 Task: Set the Email Id to "softage.1@softage.net" under new customer in creating a New Invoice.
Action: Mouse moved to (150, 18)
Screenshot: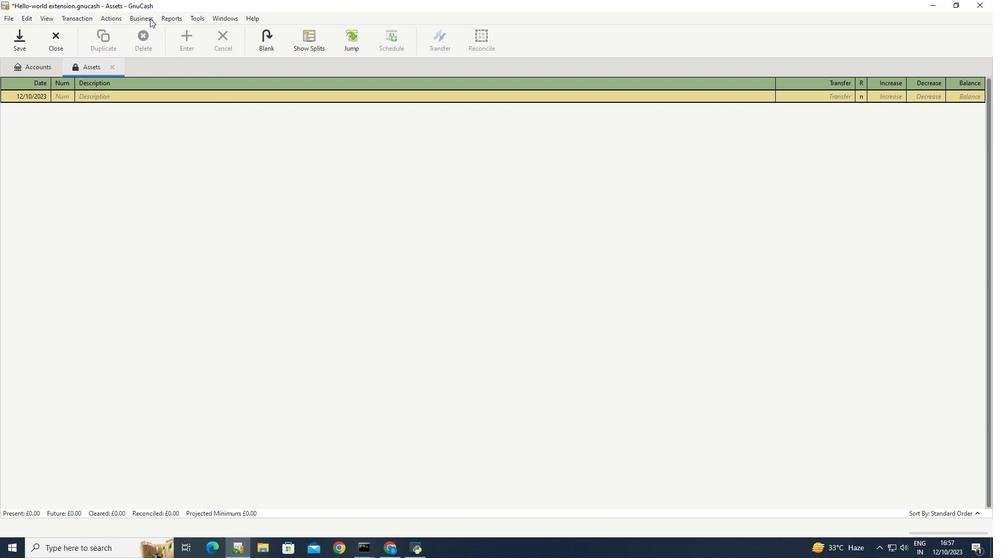 
Action: Mouse pressed left at (150, 18)
Screenshot: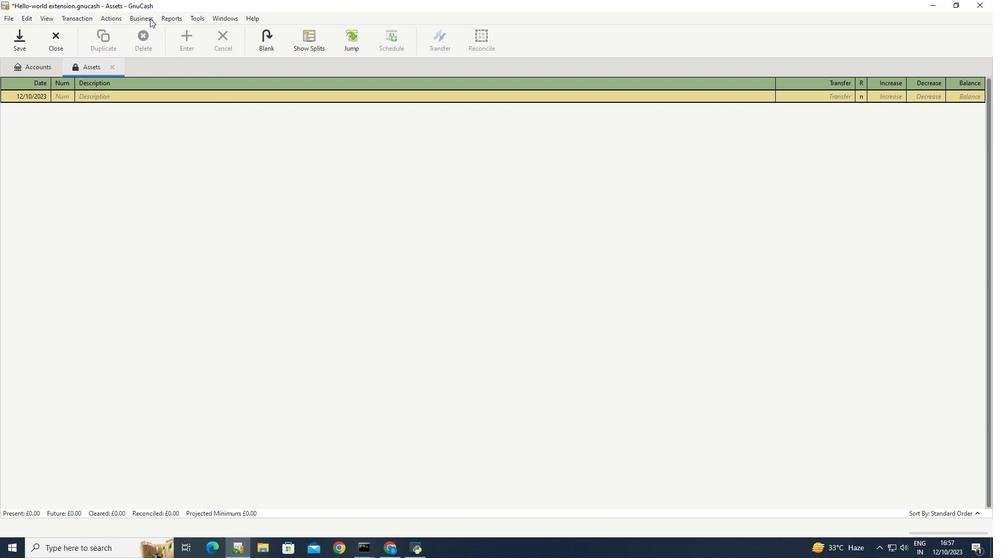 
Action: Mouse moved to (263, 70)
Screenshot: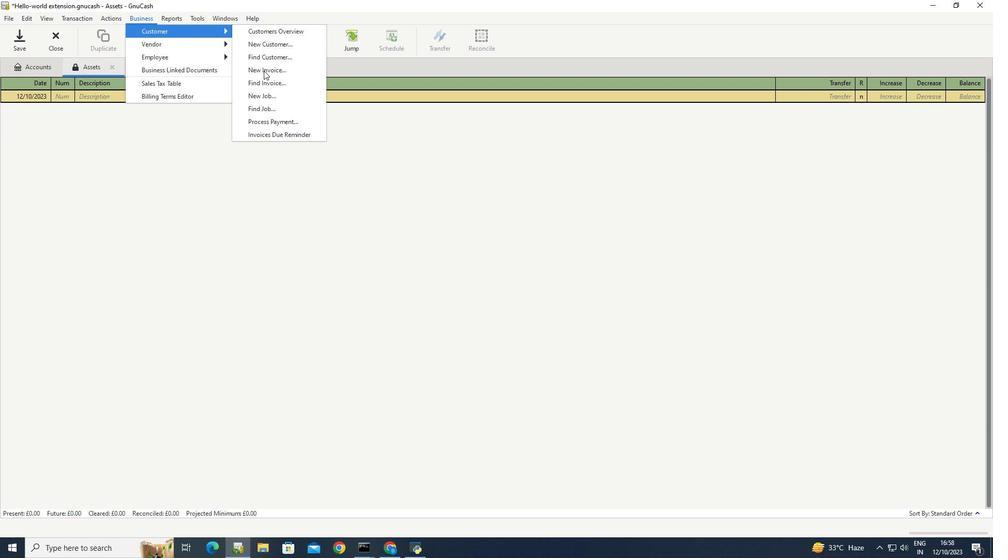 
Action: Mouse pressed left at (263, 70)
Screenshot: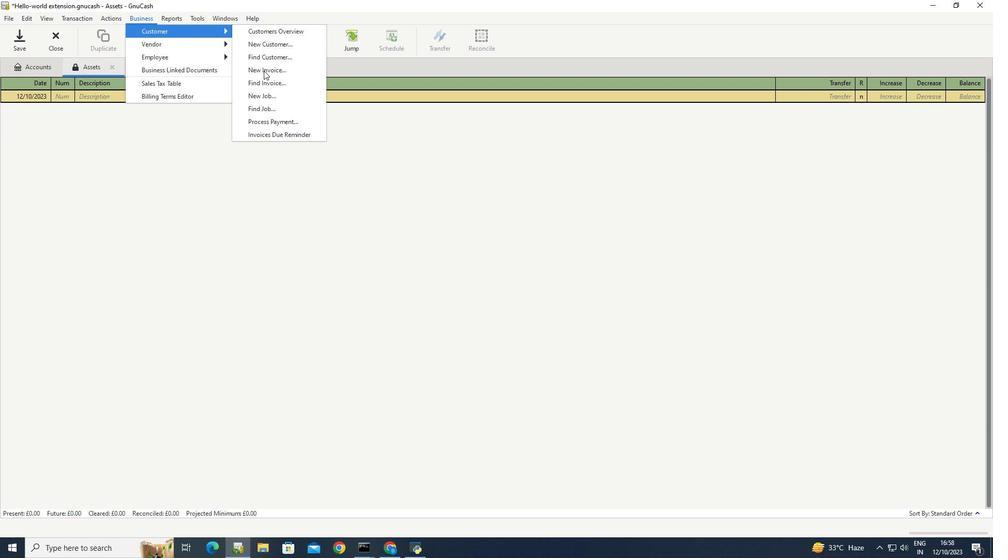 
Action: Mouse moved to (559, 275)
Screenshot: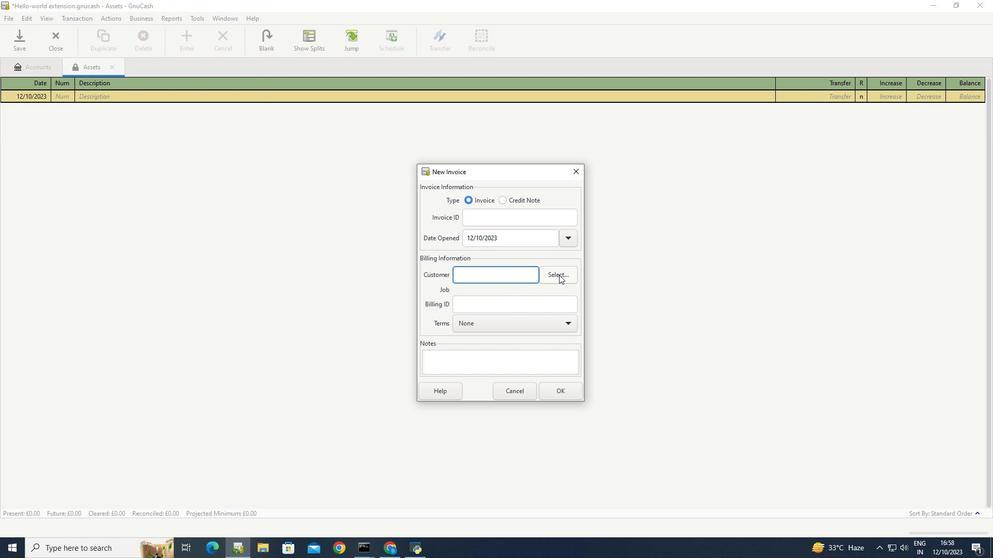 
Action: Mouse pressed left at (559, 275)
Screenshot: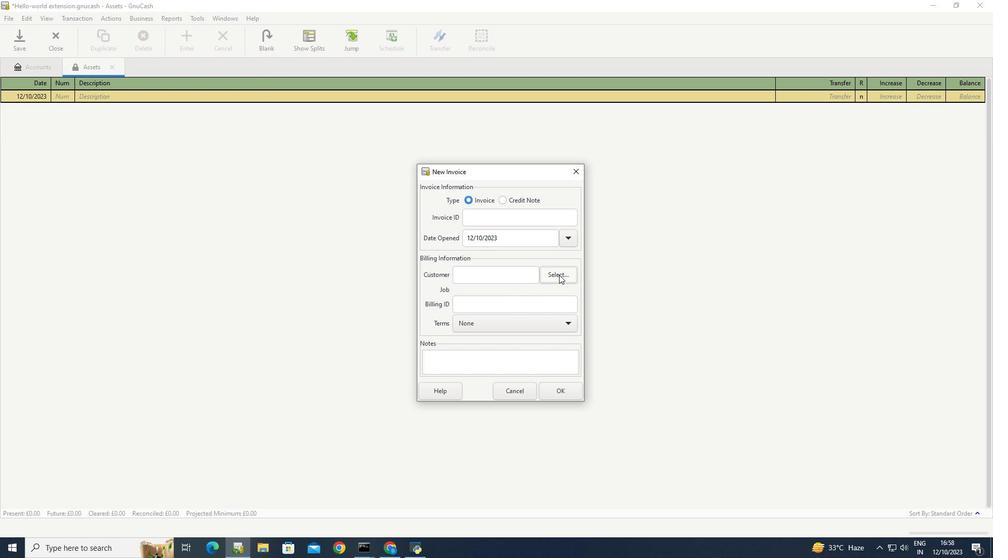 
Action: Mouse moved to (516, 349)
Screenshot: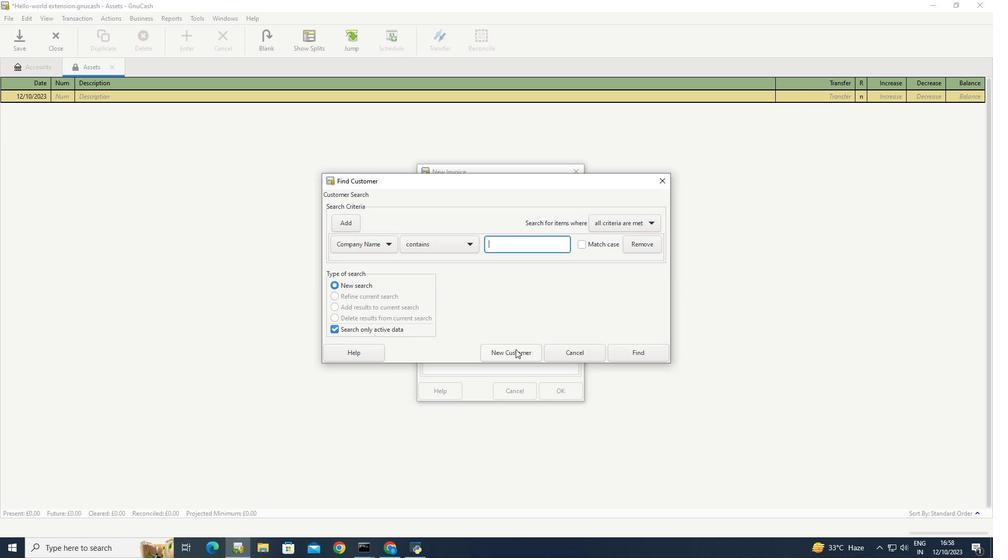 
Action: Mouse pressed left at (516, 349)
Screenshot: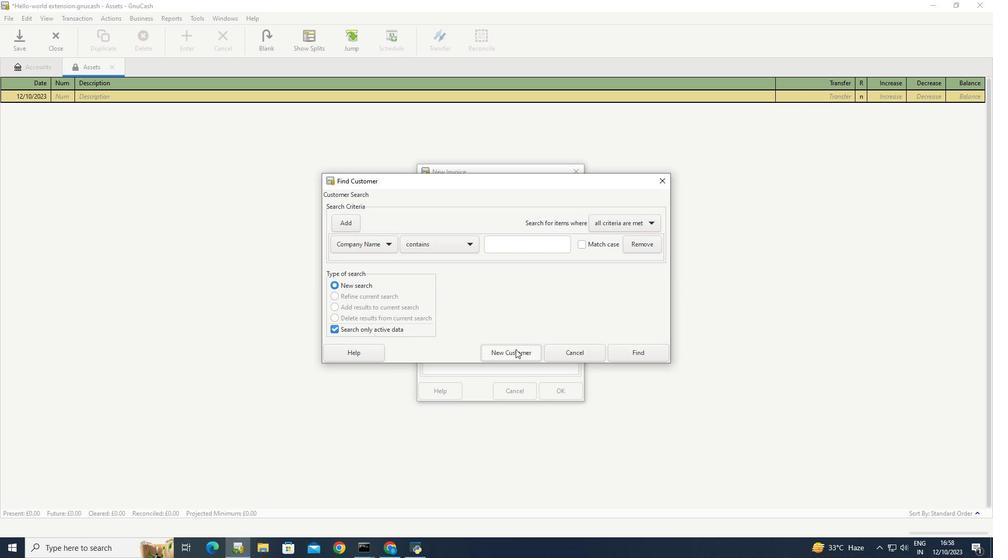 
Action: Mouse moved to (482, 375)
Screenshot: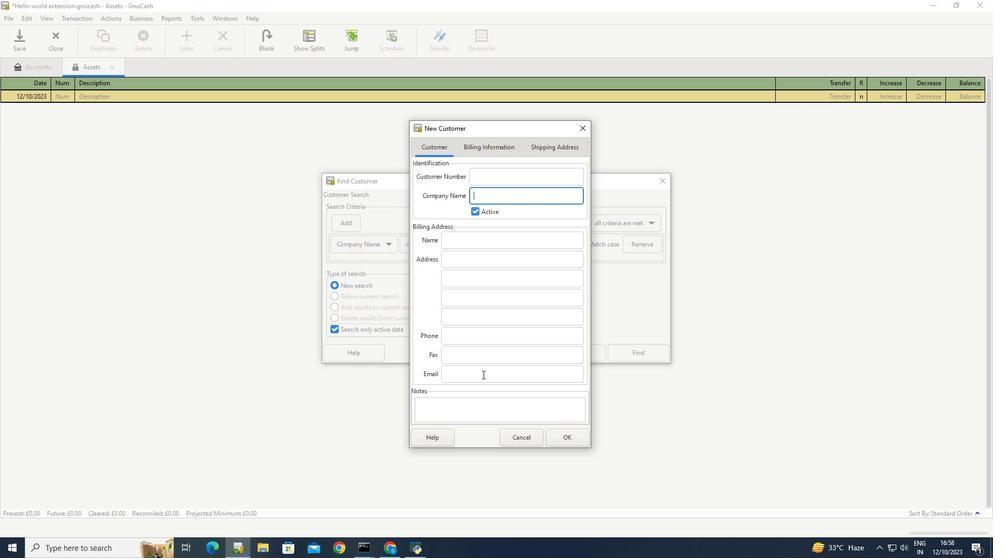 
Action: Mouse pressed left at (482, 375)
Screenshot: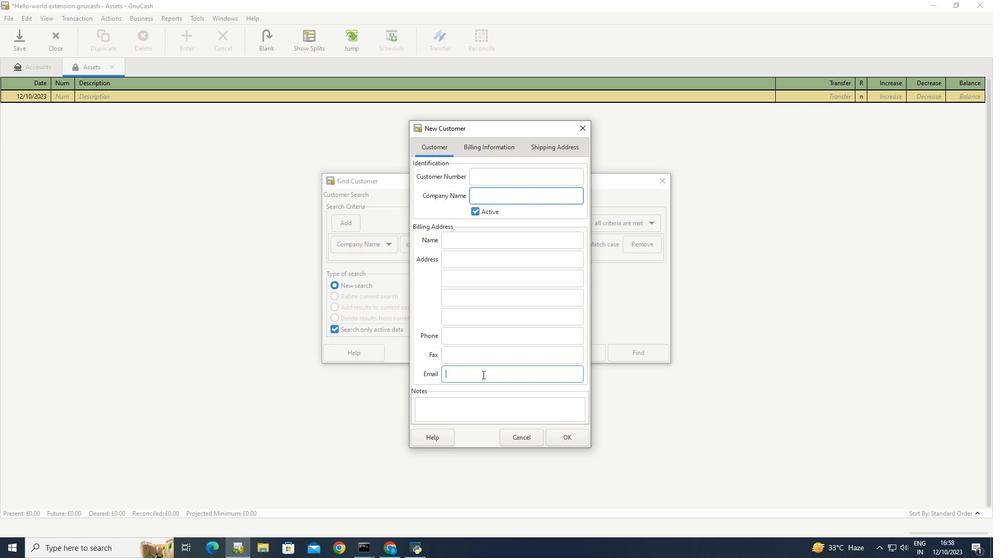 
Action: Key pressed <Key.caps_lock>S<Key.caps_lock>oftage.1<Key.shift>@softage.net
Screenshot: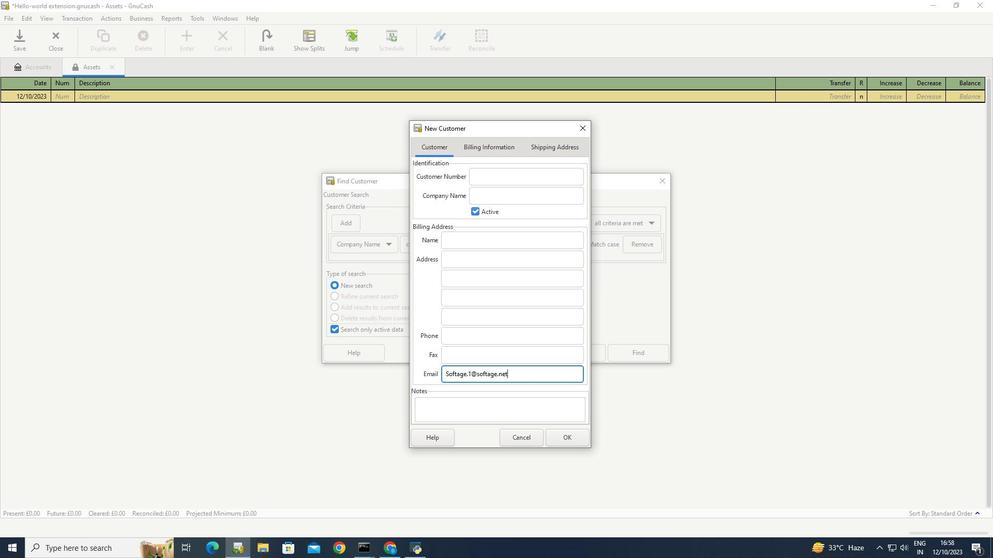 
Action: Mouse moved to (474, 395)
Screenshot: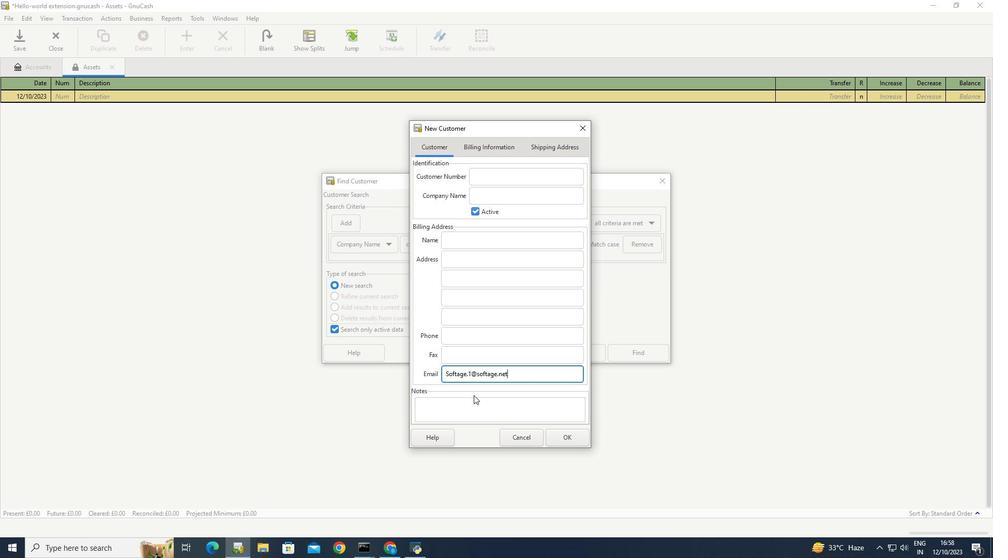 
Action: Mouse pressed left at (474, 395)
Screenshot: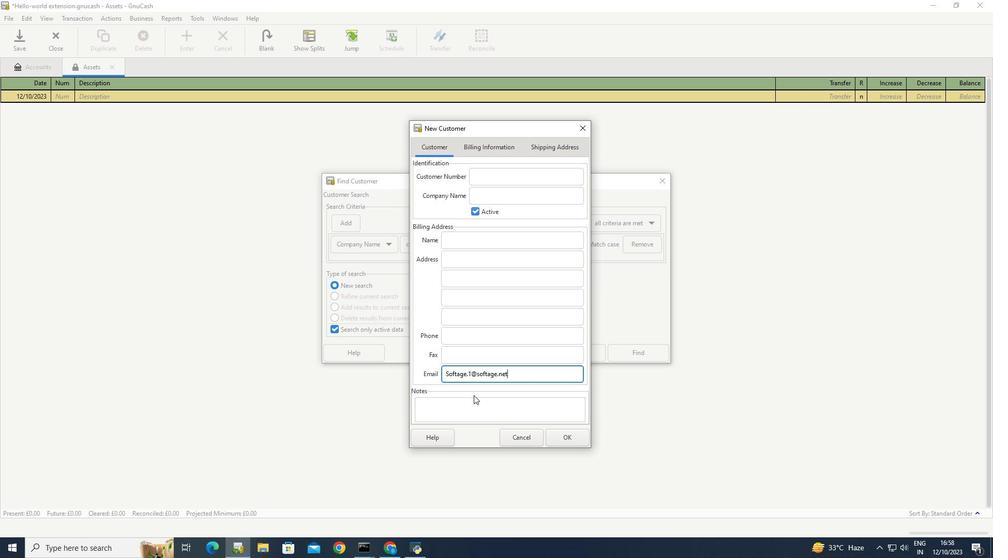 
